 Task: Add a signature Evan Adams containing 'Best wishes for a happy Valentine's Day, Evan Adams' to email address softage.1@softage.net and add a folder DIY
Action: Mouse moved to (96, 103)
Screenshot: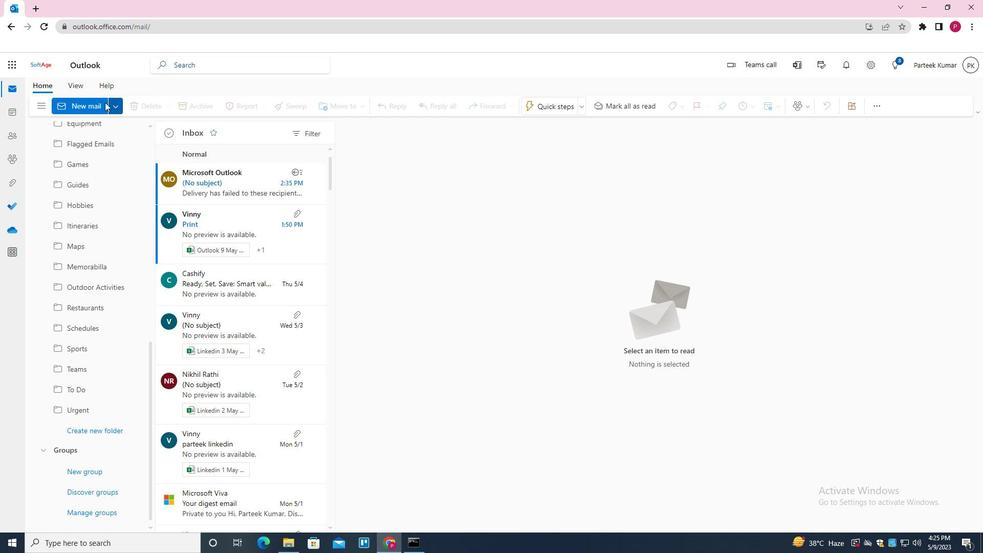 
Action: Mouse pressed left at (96, 103)
Screenshot: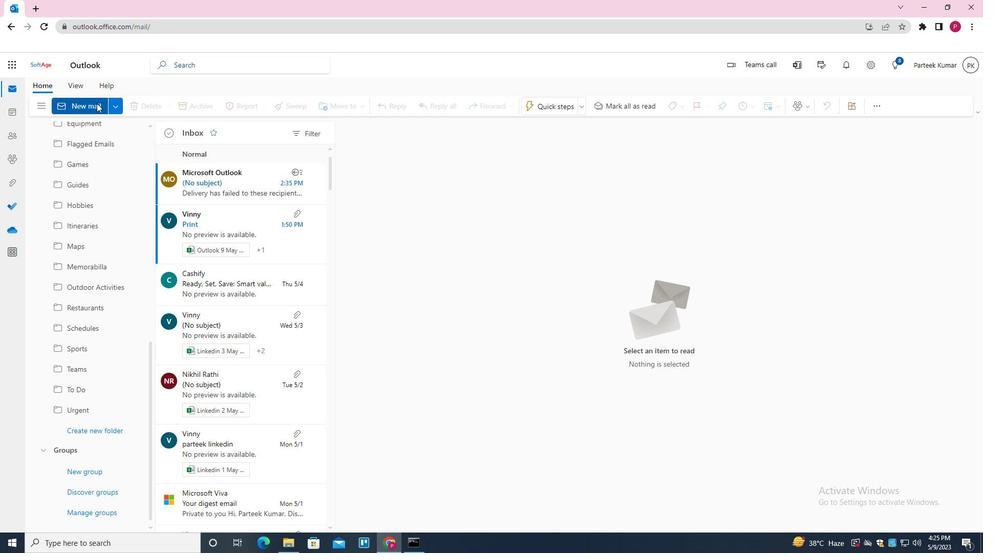 
Action: Mouse moved to (461, 236)
Screenshot: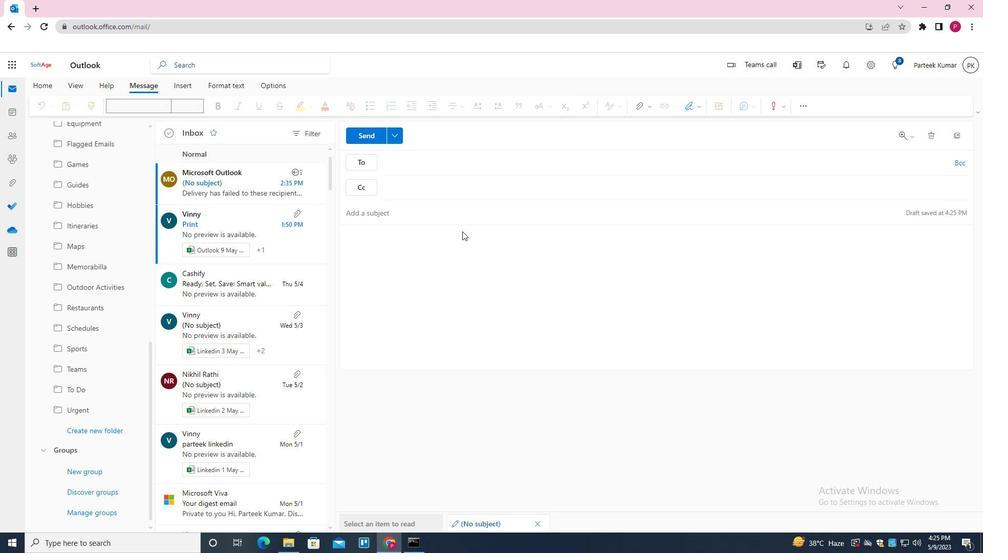 
Action: Mouse pressed left at (461, 236)
Screenshot: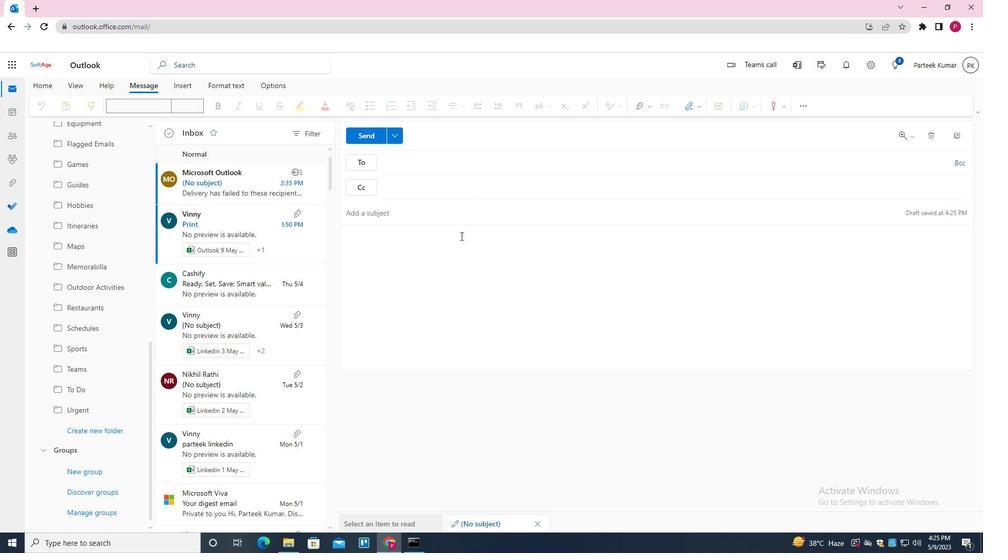
Action: Mouse moved to (697, 109)
Screenshot: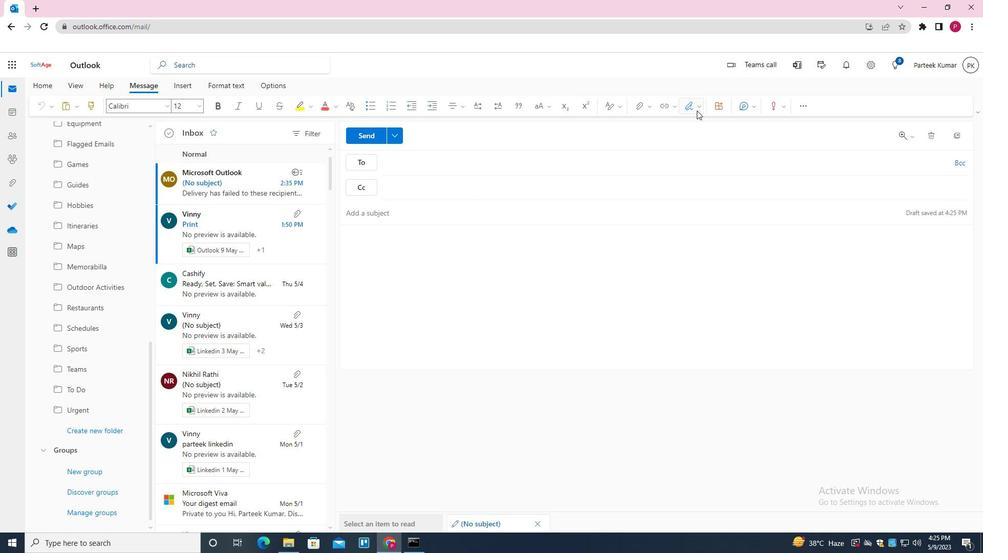 
Action: Mouse pressed left at (697, 109)
Screenshot: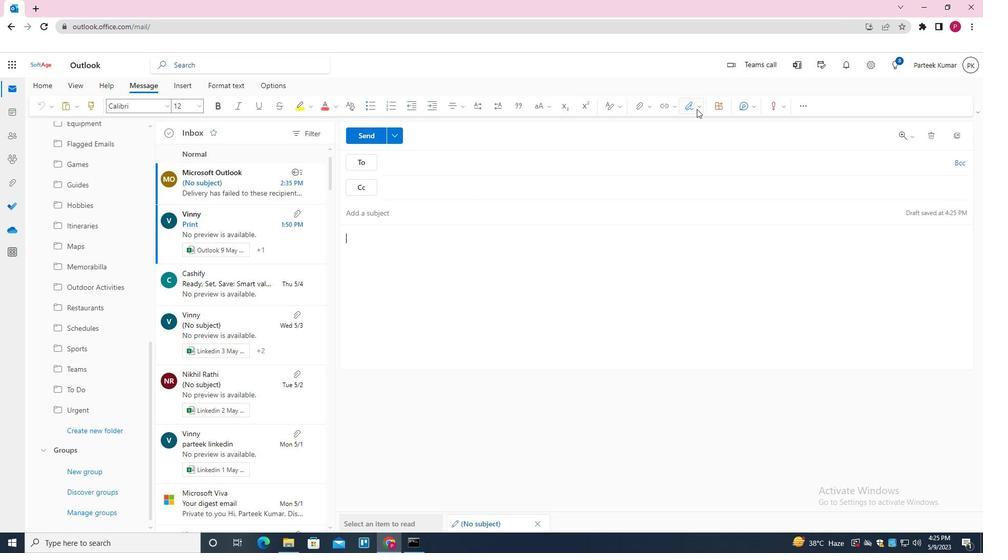 
Action: Mouse moved to (665, 393)
Screenshot: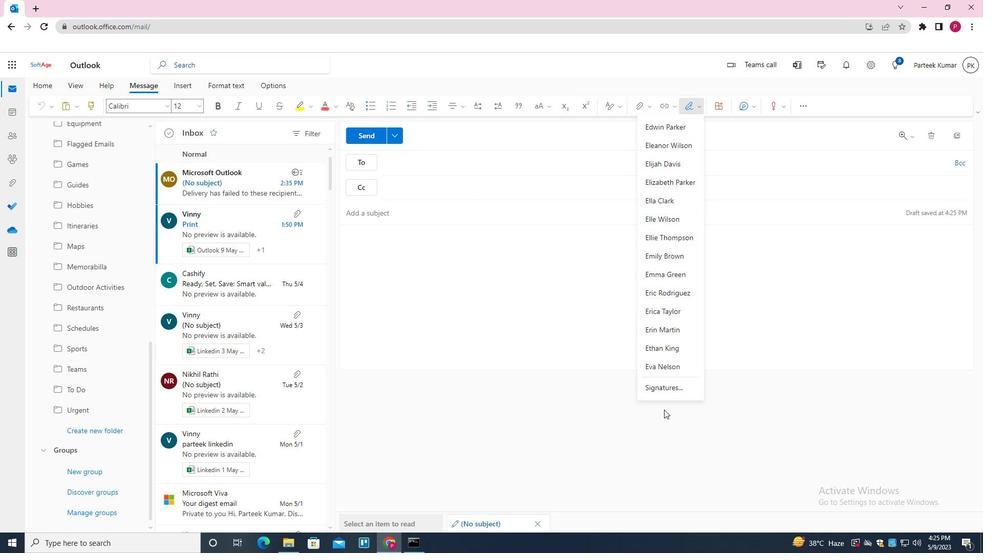 
Action: Mouse pressed left at (665, 393)
Screenshot: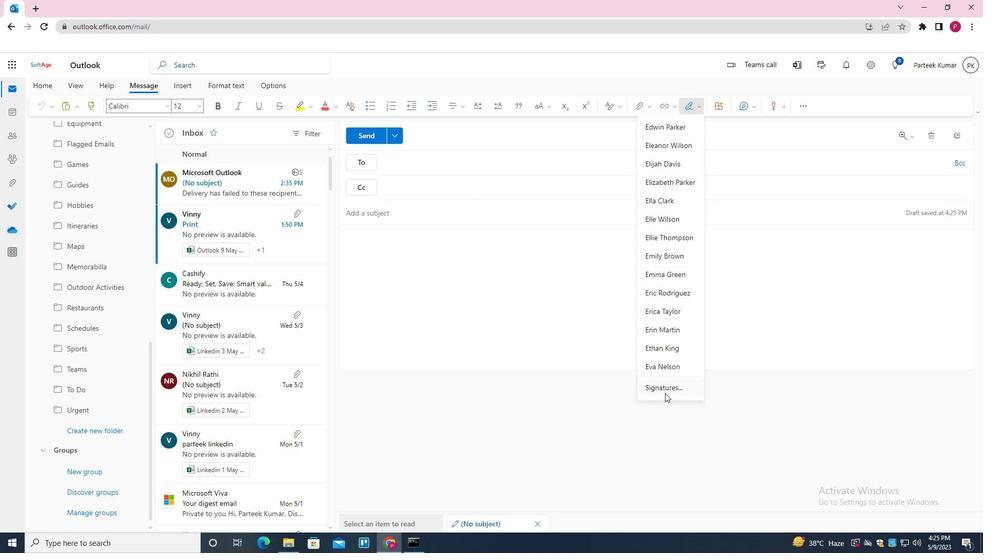 
Action: Mouse moved to (435, 171)
Screenshot: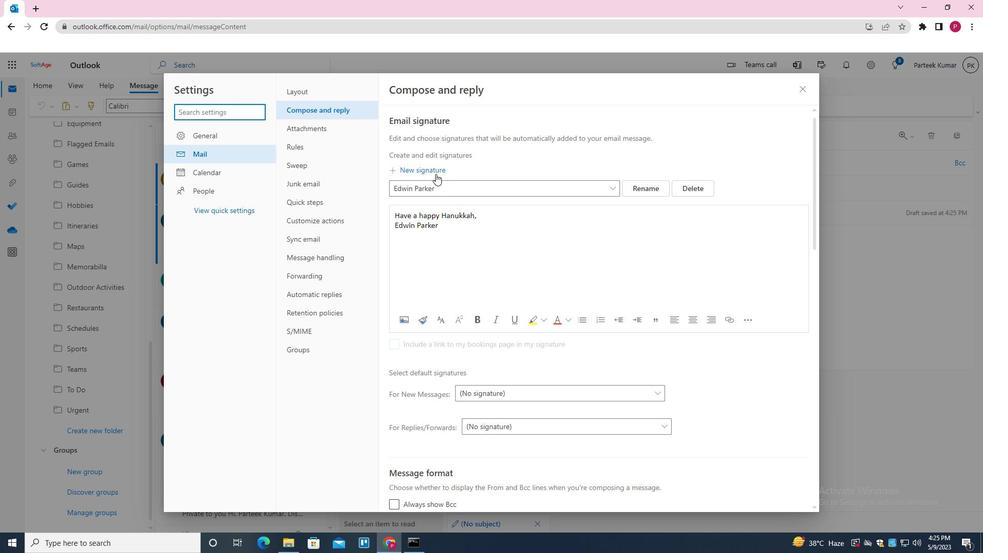 
Action: Mouse pressed left at (435, 171)
Screenshot: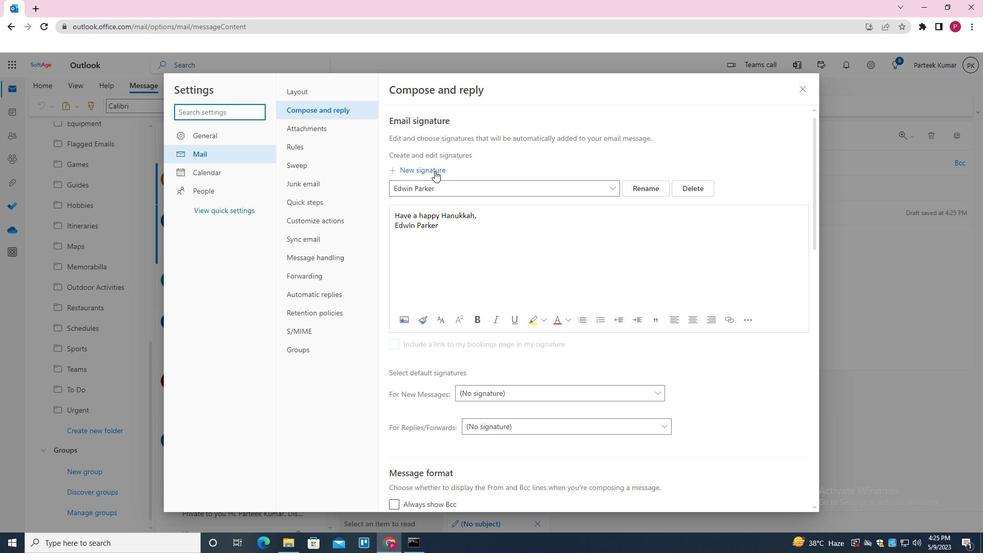 
Action: Mouse moved to (456, 191)
Screenshot: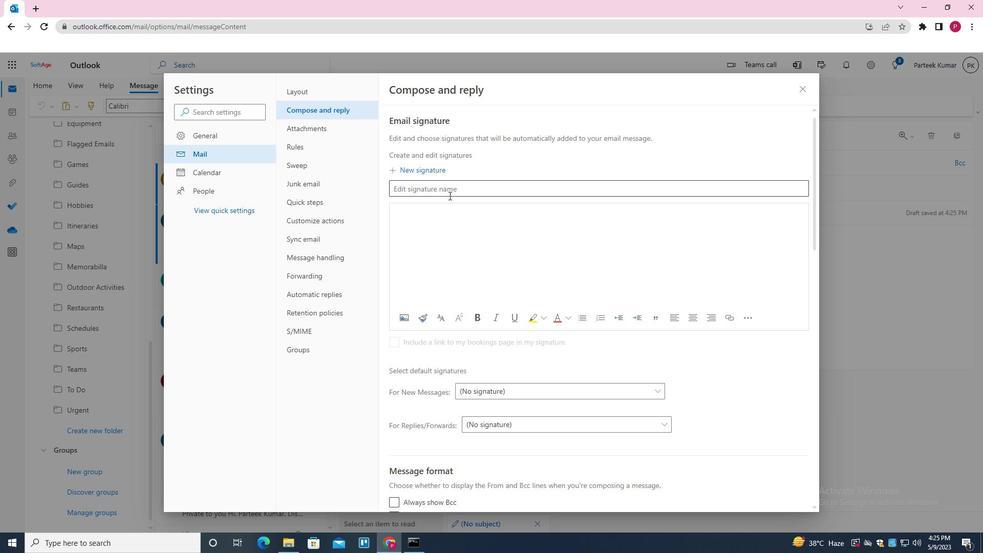 
Action: Mouse pressed left at (456, 191)
Screenshot: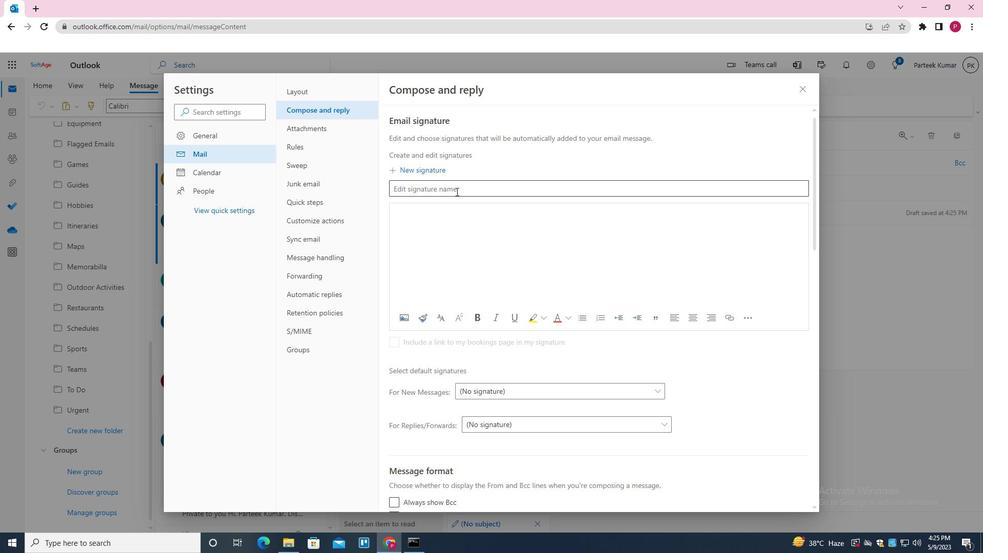 
Action: Key pressed <Key.shift>EVAN<Key.space><Key.shift><Key.shift><Key.shift><Key.shift><Key.shift><Key.shift><Key.shift><Key.shift><Key.shift><Key.shift><Key.shift><Key.shift><Key.shift><Key.shift><Key.shift><Key.shift><Key.shift><Key.shift><Key.shift><Key.shift><Key.shift><Key.shift><Key.shift><Key.shift><Key.shift><Key.shift><Key.shift><Key.shift><Key.shift><Key.shift><Key.shift><Key.shift><Key.shift><Key.shift><Key.shift><Key.shift><Key.shift><Key.shift><Key.shift><Key.shift><Key.shift><Key.shift><Key.shift><Key.shift><Key.shift><Key.shift><Key.shift><Key.shift><Key.shift>ADAMS
Screenshot: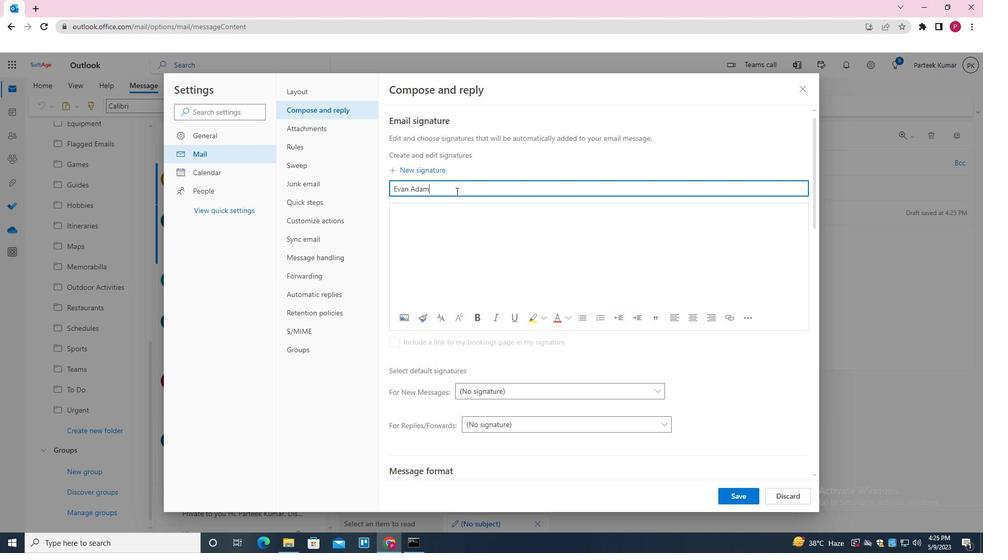
Action: Mouse moved to (460, 224)
Screenshot: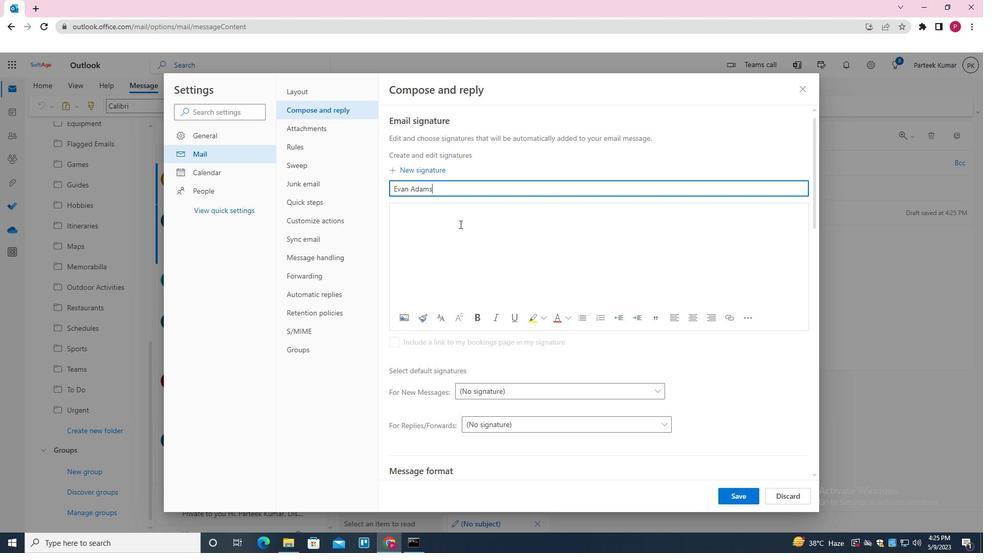 
Action: Mouse pressed left at (460, 224)
Screenshot: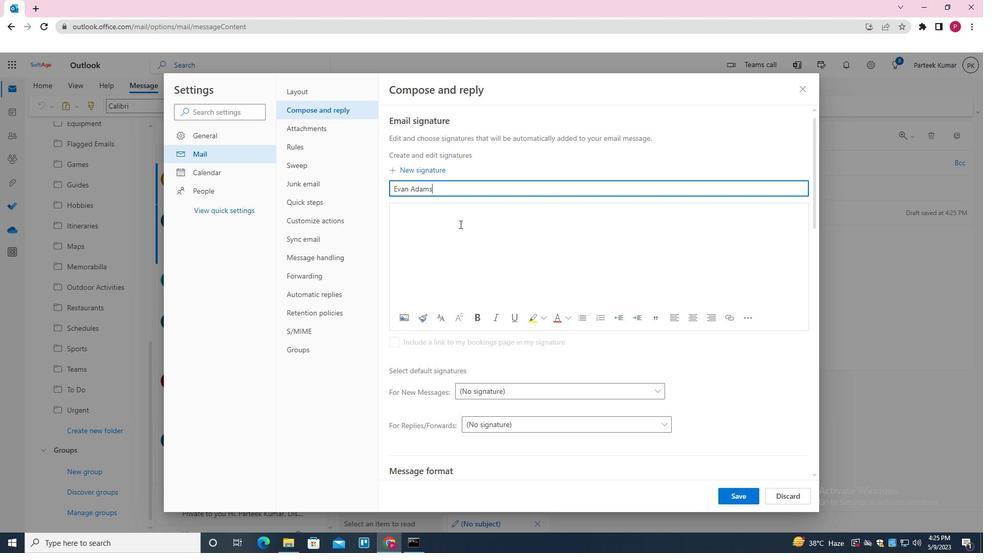 
Action: Key pressed <Key.shift>BEST<Key.space>WISHES<Key.space>FOR<Key.space>HAPPY<Key.space><Key.shift>VALENTINE'S<Key.space><Key.shift>DAY,<Key.enter><Key.shift>EVAN<Key.space><Key.shift>ADAMS
Screenshot: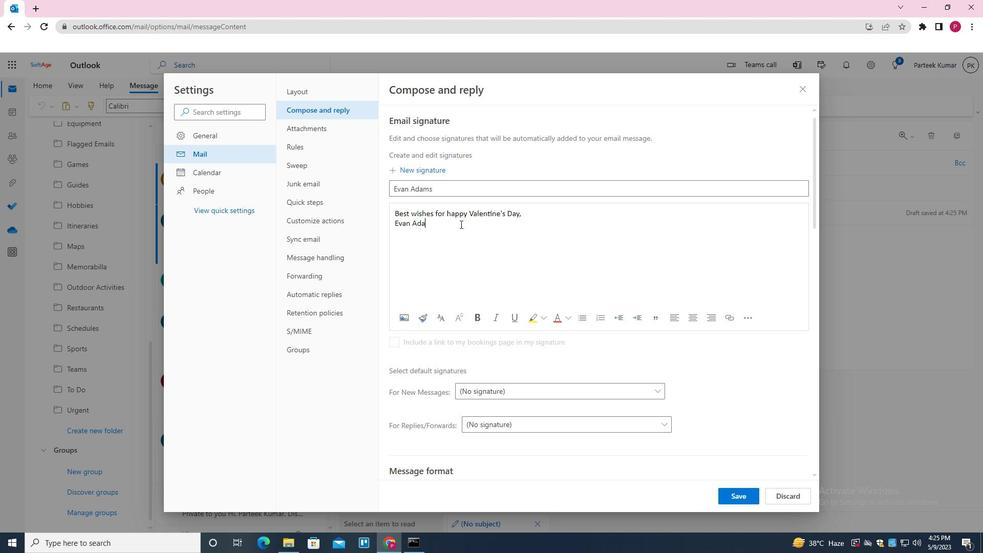 
Action: Mouse moved to (740, 500)
Screenshot: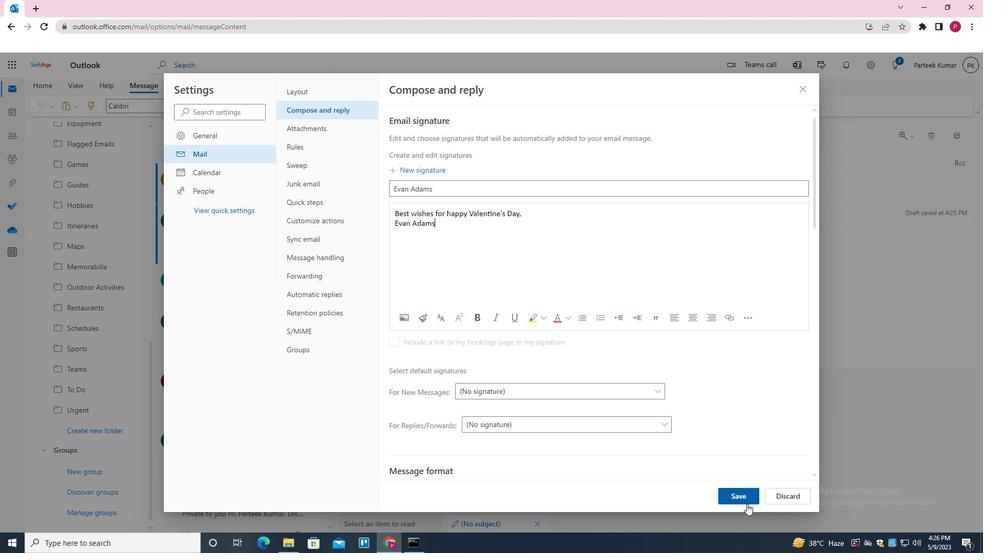 
Action: Mouse pressed left at (740, 500)
Screenshot: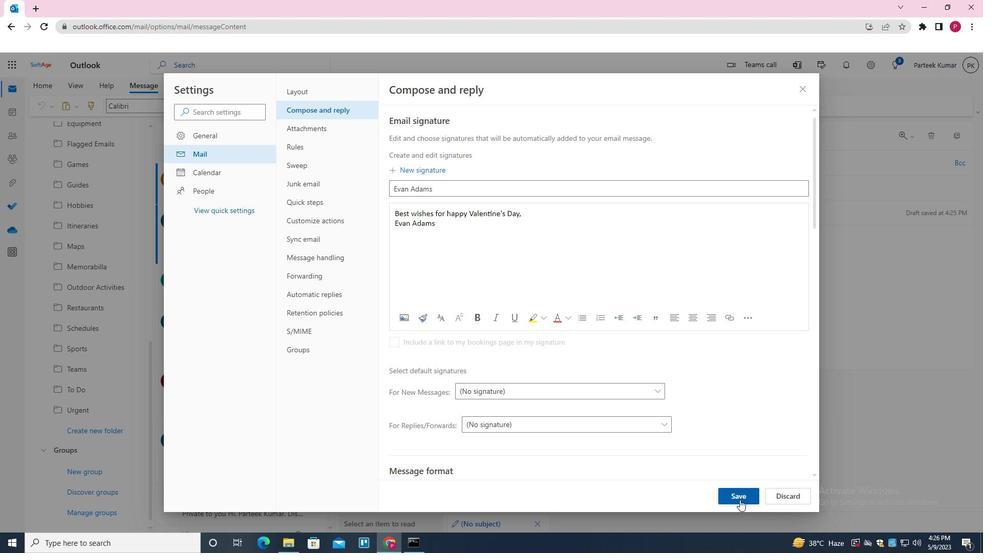 
Action: Mouse moved to (801, 90)
Screenshot: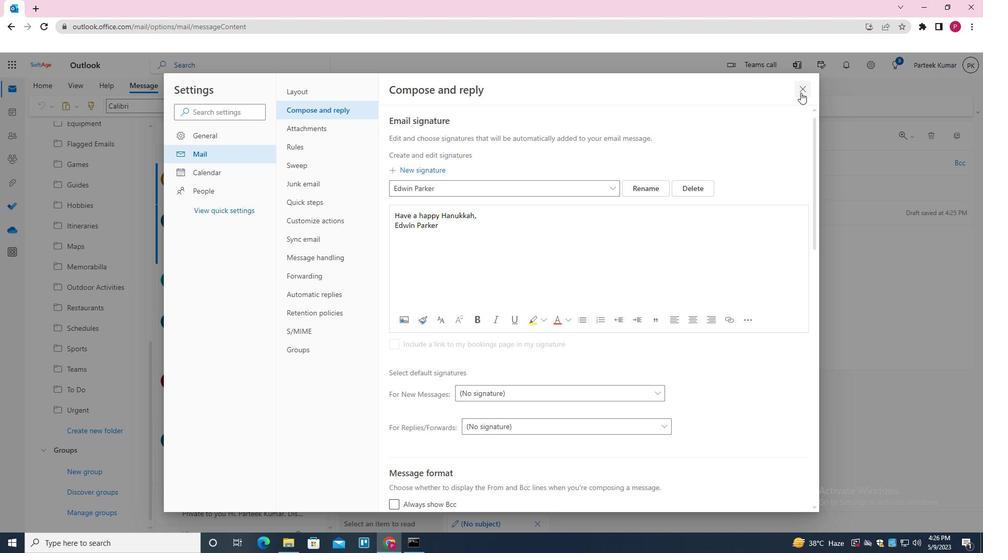 
Action: Mouse pressed left at (801, 90)
Screenshot: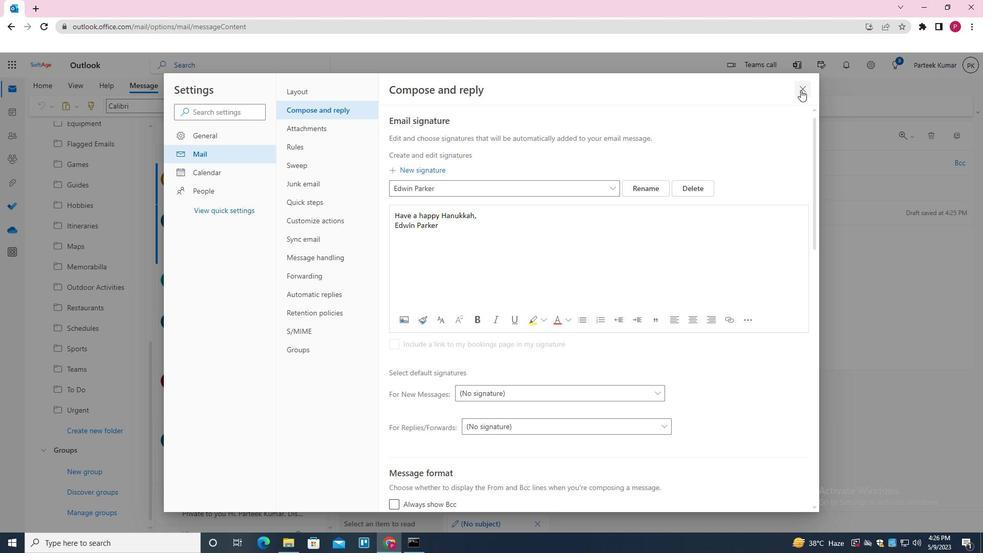 
Action: Mouse moved to (377, 251)
Screenshot: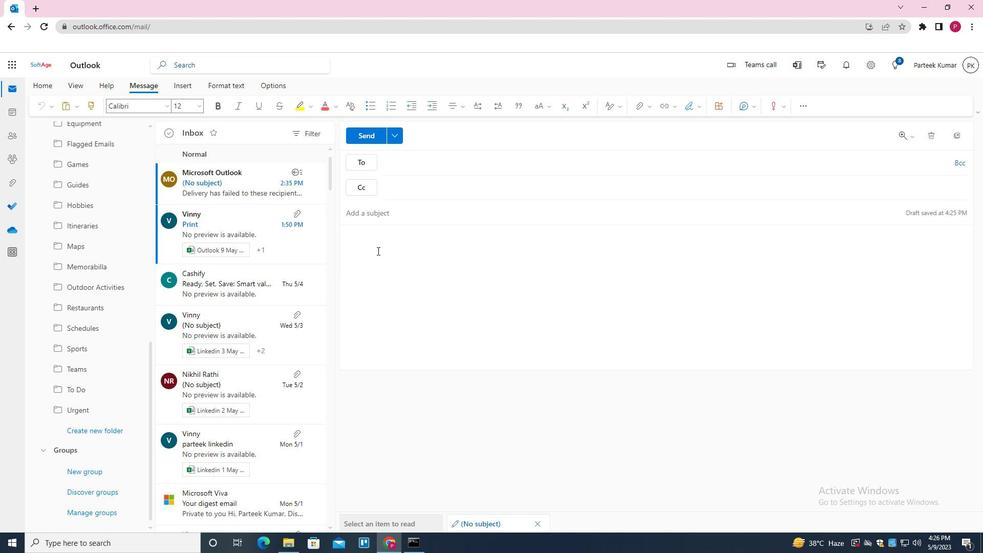 
Action: Mouse pressed left at (377, 251)
Screenshot: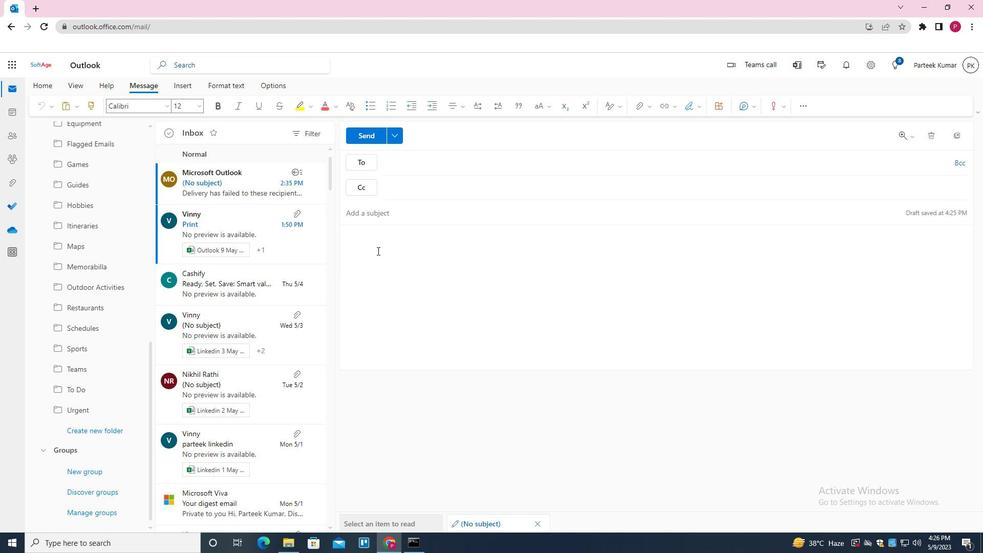 
Action: Mouse moved to (701, 107)
Screenshot: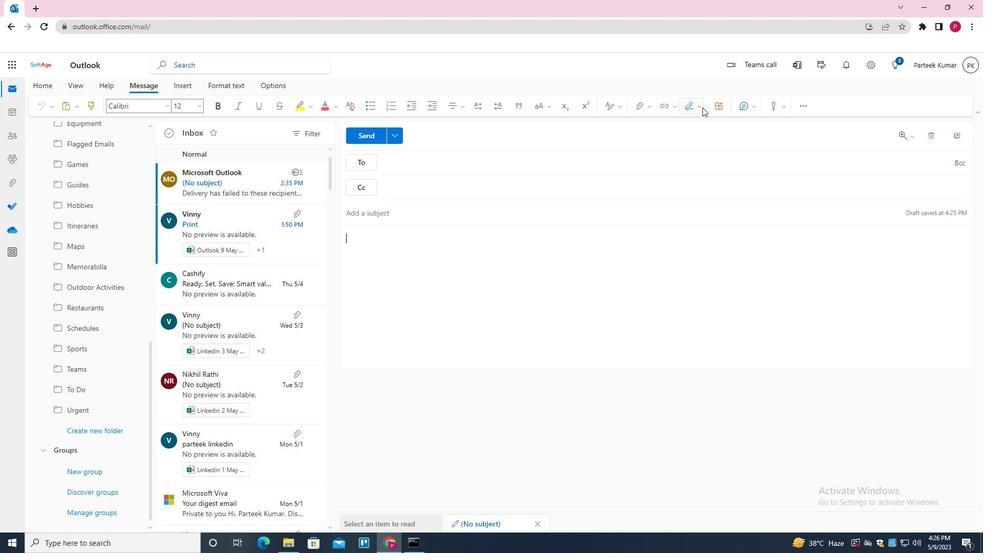 
Action: Mouse pressed left at (701, 107)
Screenshot: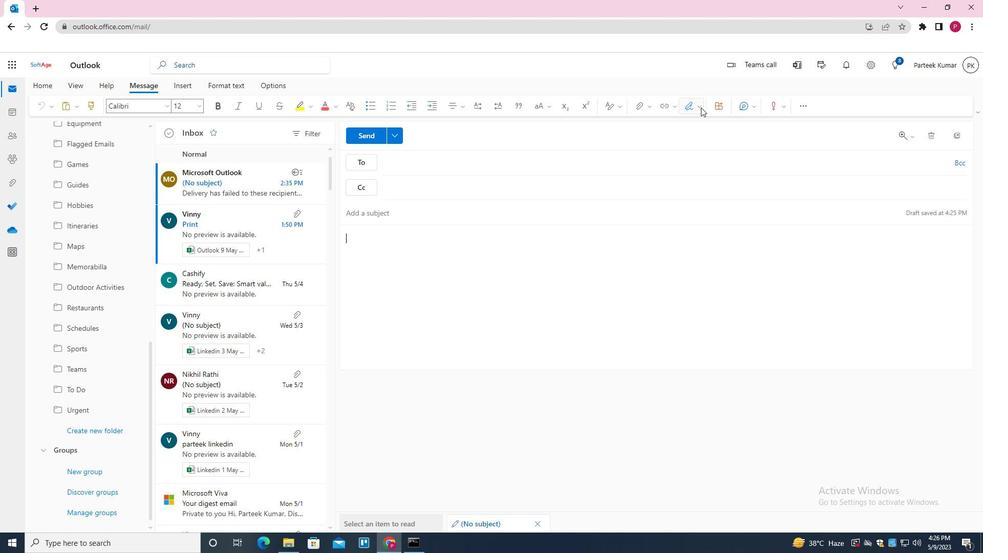 
Action: Mouse moved to (666, 386)
Screenshot: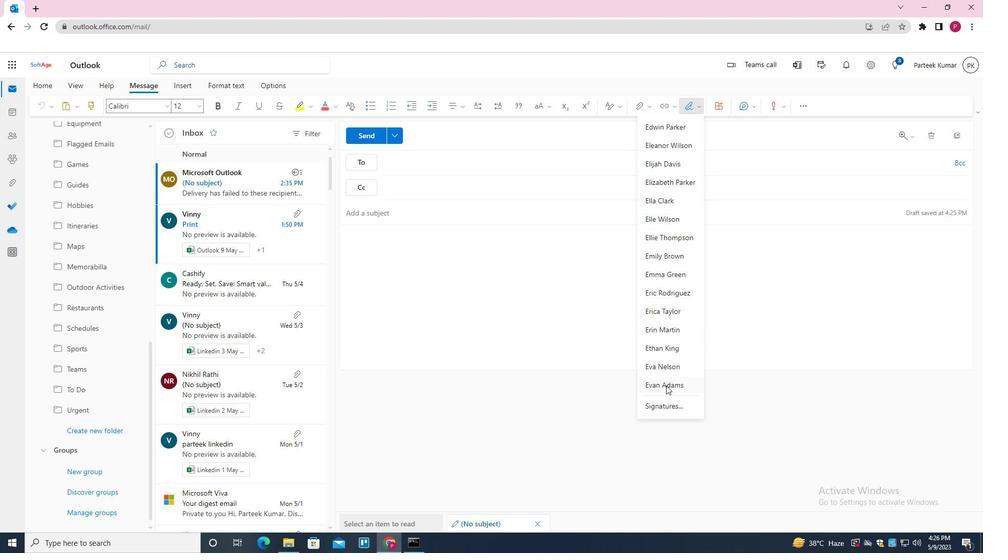 
Action: Mouse pressed left at (666, 386)
Screenshot: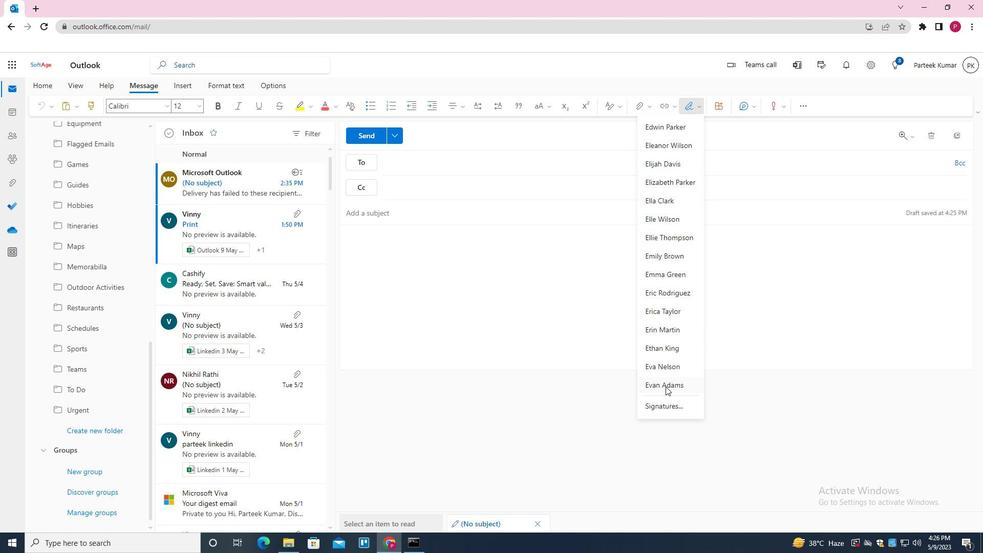 
Action: Mouse moved to (405, 163)
Screenshot: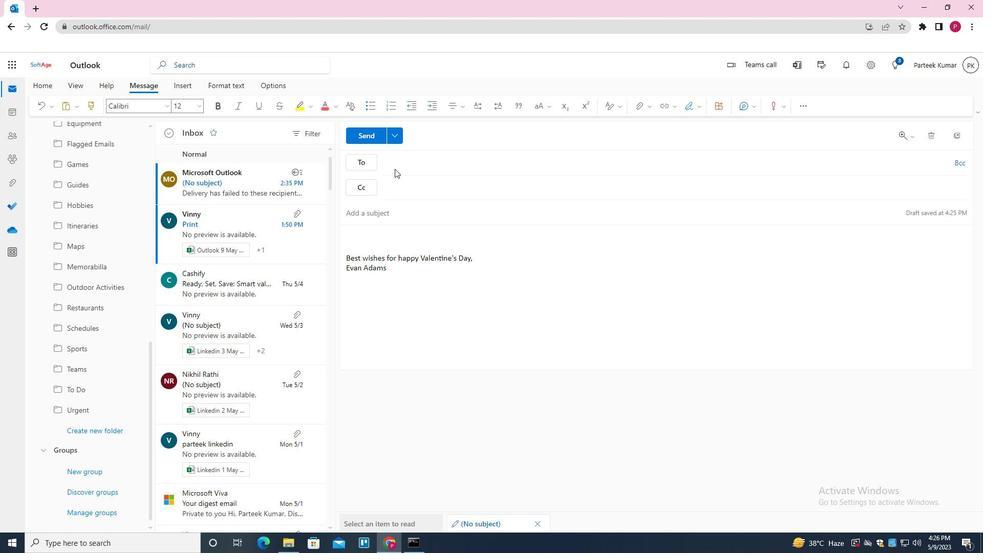
Action: Mouse pressed left at (405, 163)
Screenshot: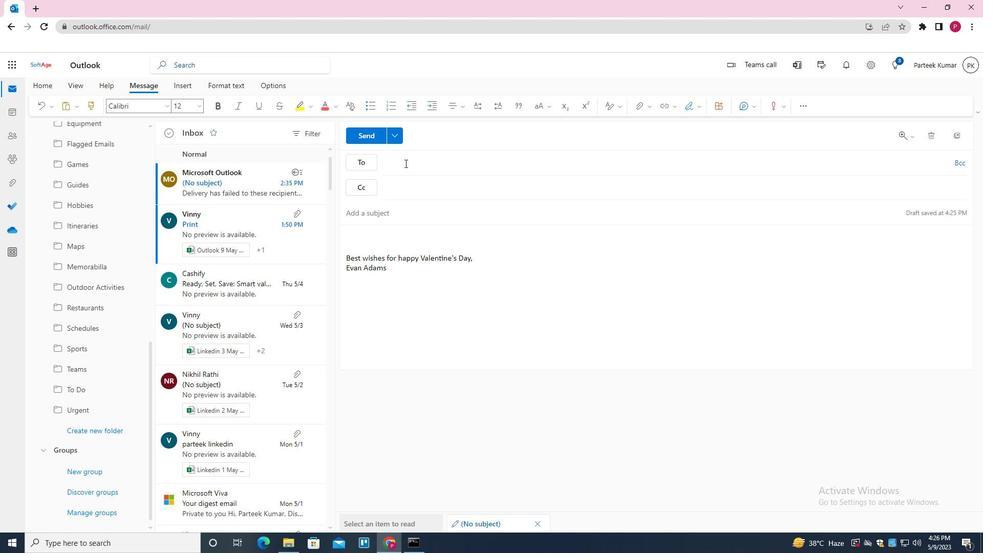
Action: Key pressed SOFTAGE<Key.enter>
Screenshot: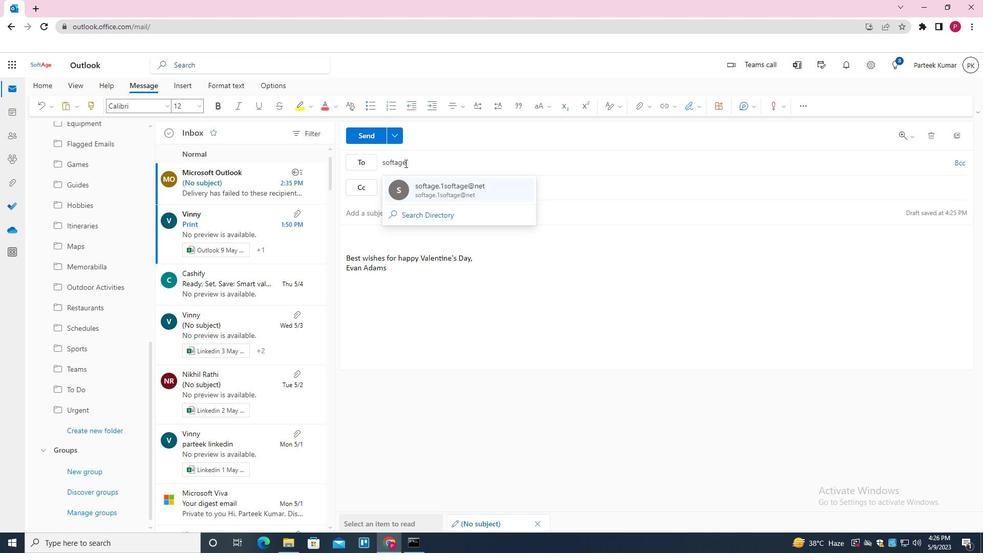 
Action: Mouse moved to (147, 331)
Screenshot: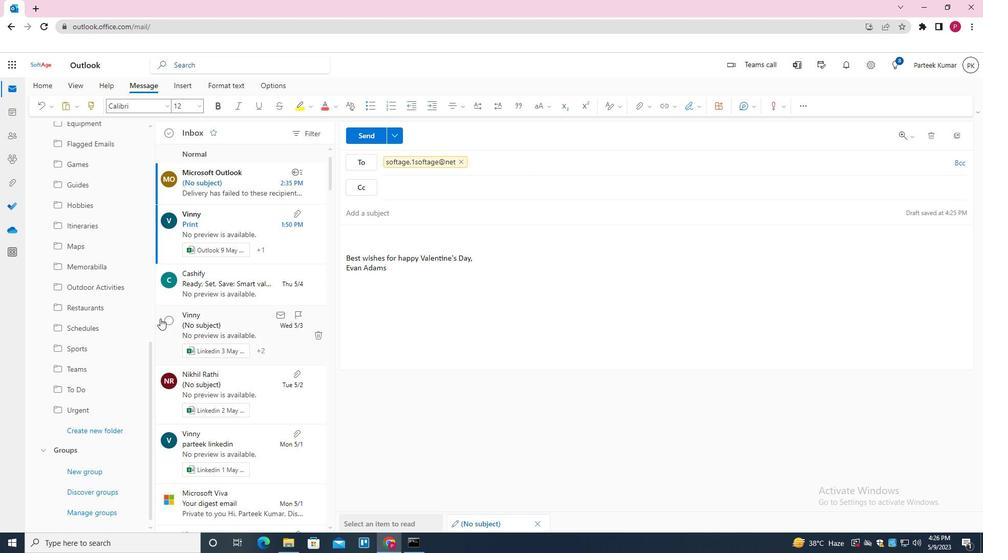 
Action: Mouse scrolled (147, 331) with delta (0, 0)
Screenshot: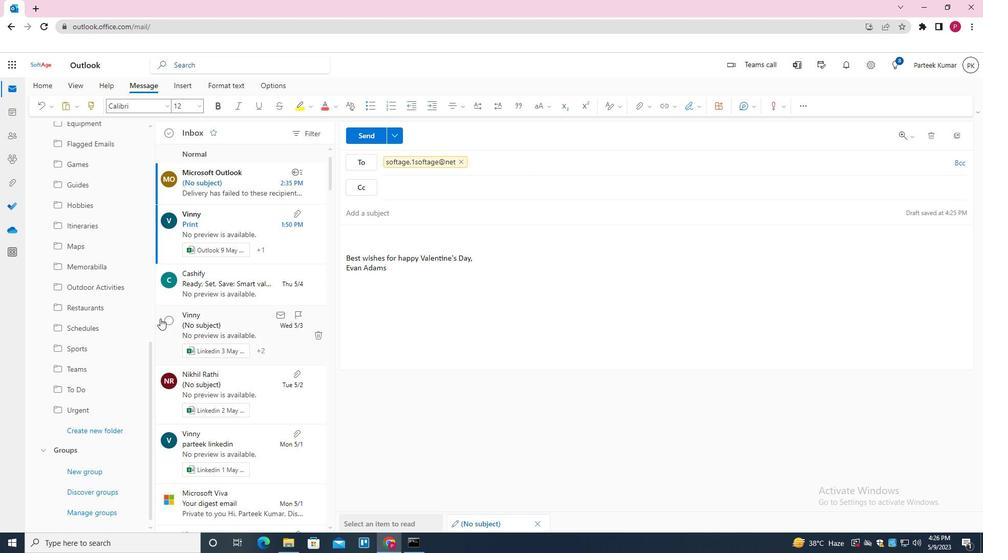 
Action: Mouse moved to (140, 346)
Screenshot: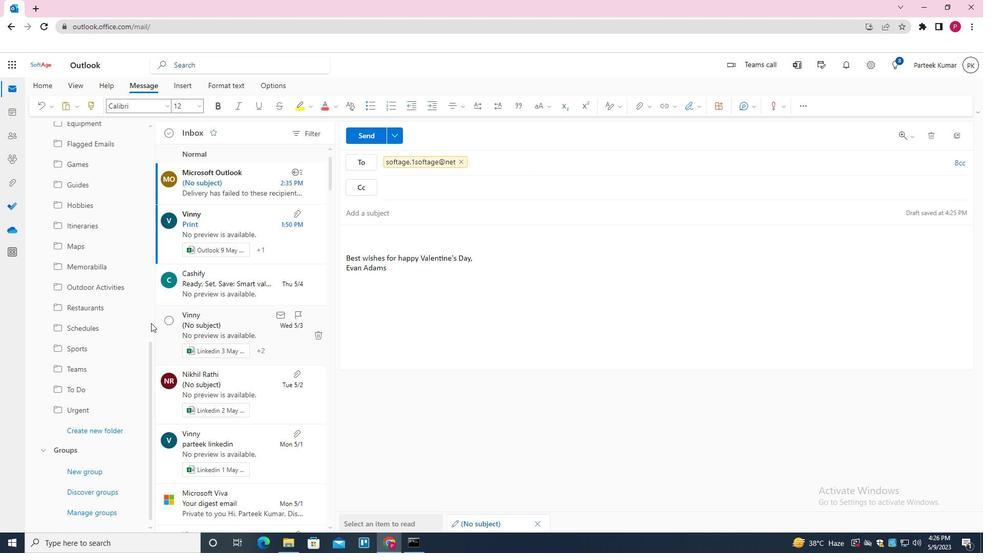 
Action: Mouse scrolled (140, 345) with delta (0, 0)
Screenshot: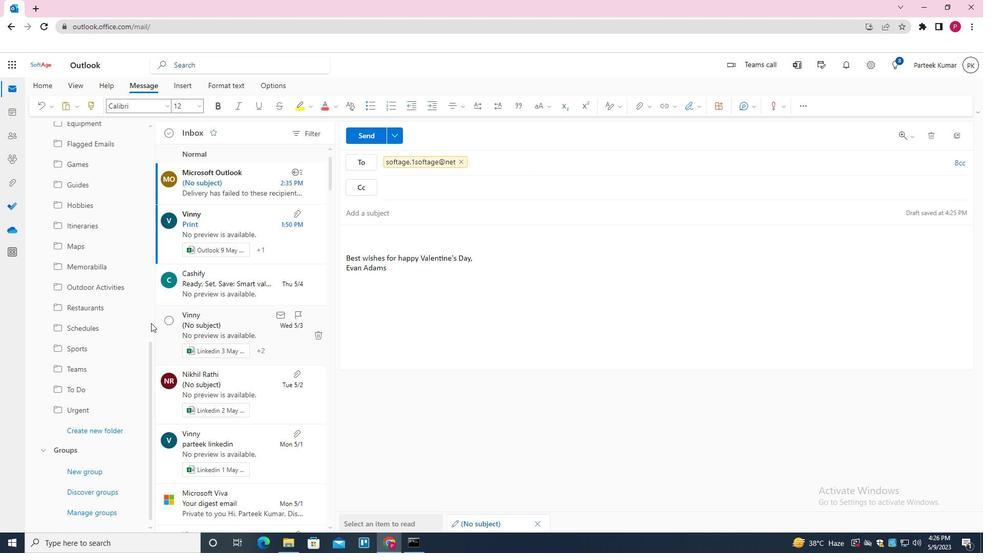 
Action: Mouse moved to (105, 429)
Screenshot: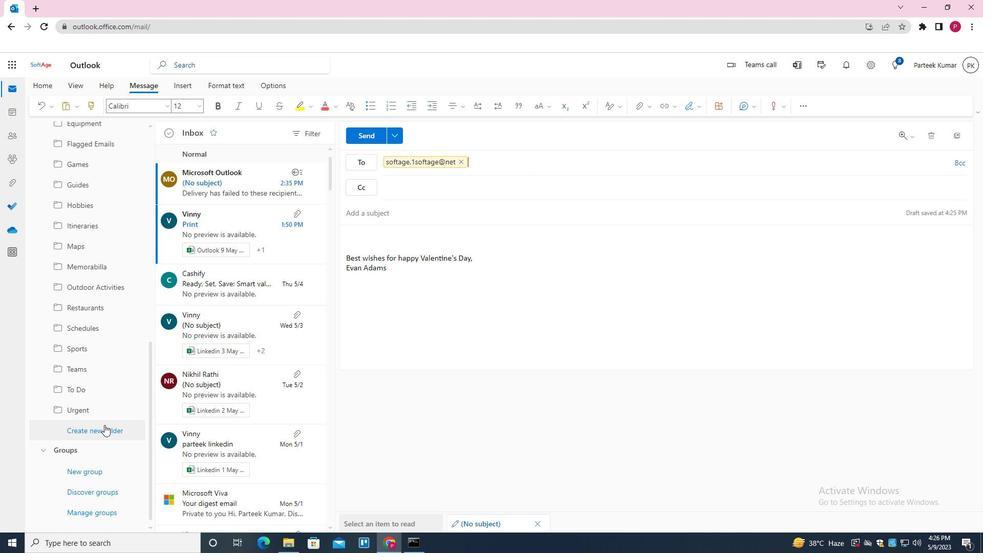 
Action: Mouse pressed left at (105, 429)
Screenshot: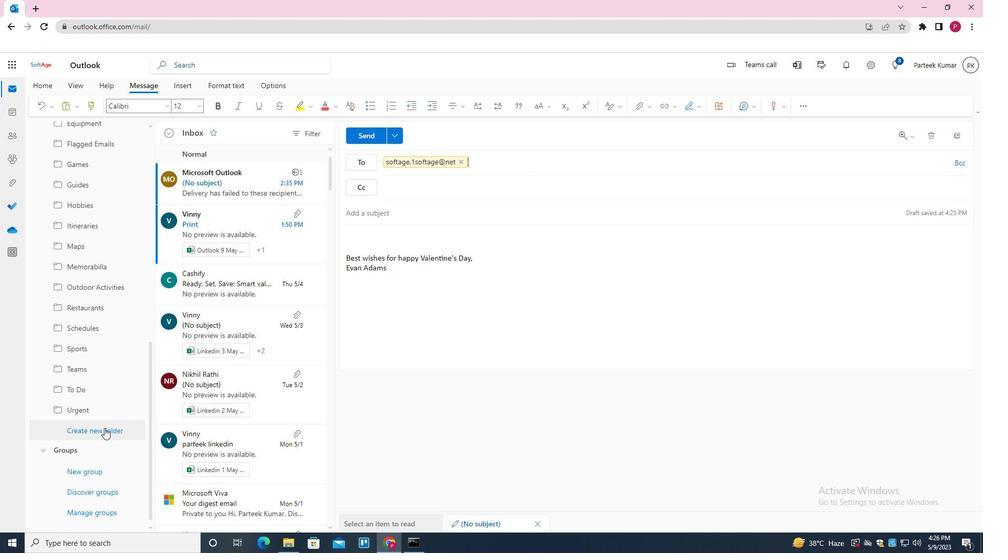 
Action: Key pressed <Key.shift>DIY
Screenshot: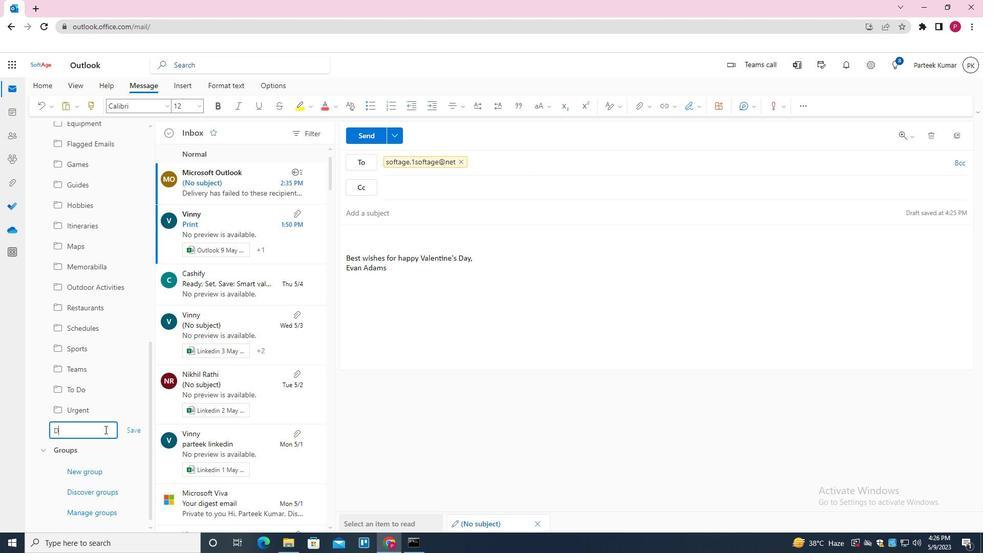
Action: Mouse moved to (101, 429)
Screenshot: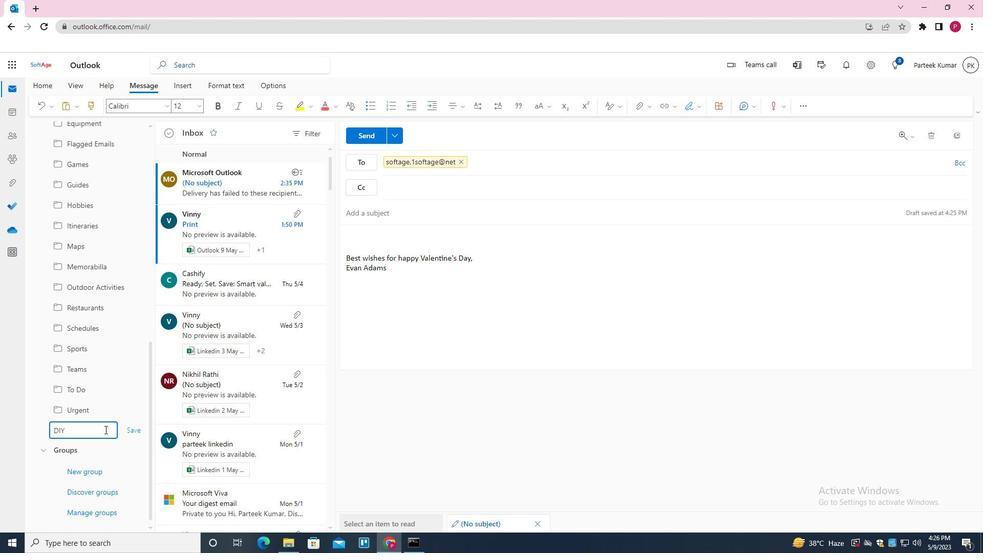 
Action: Key pressed <Key.enter>
Screenshot: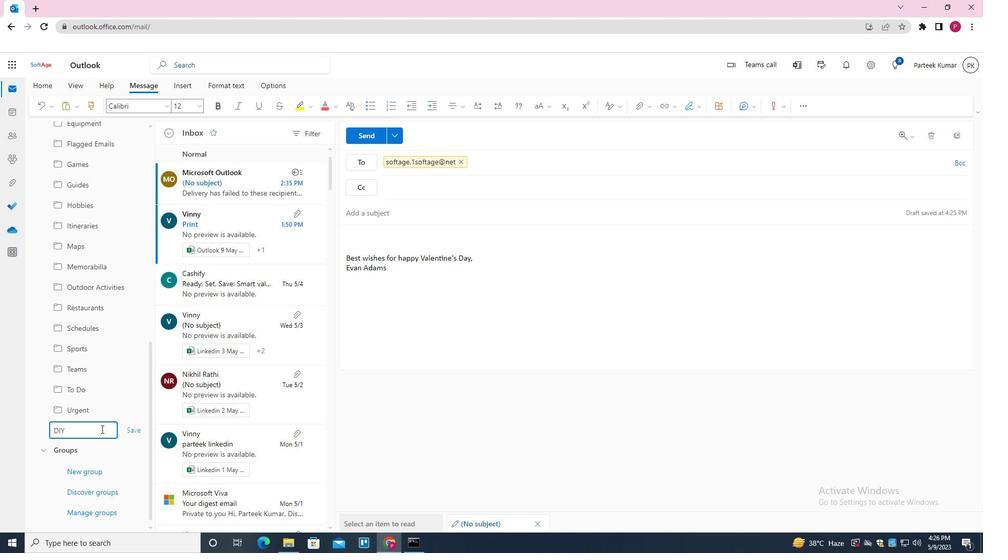 
Action: Mouse moved to (378, 405)
Screenshot: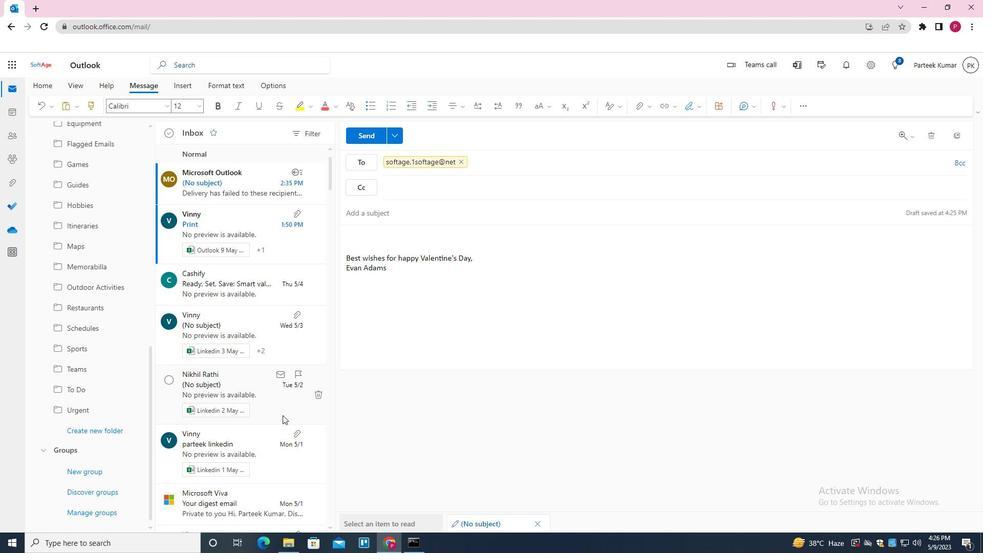 
